 Task: View support in talent solution.
Action: Mouse moved to (781, 89)
Screenshot: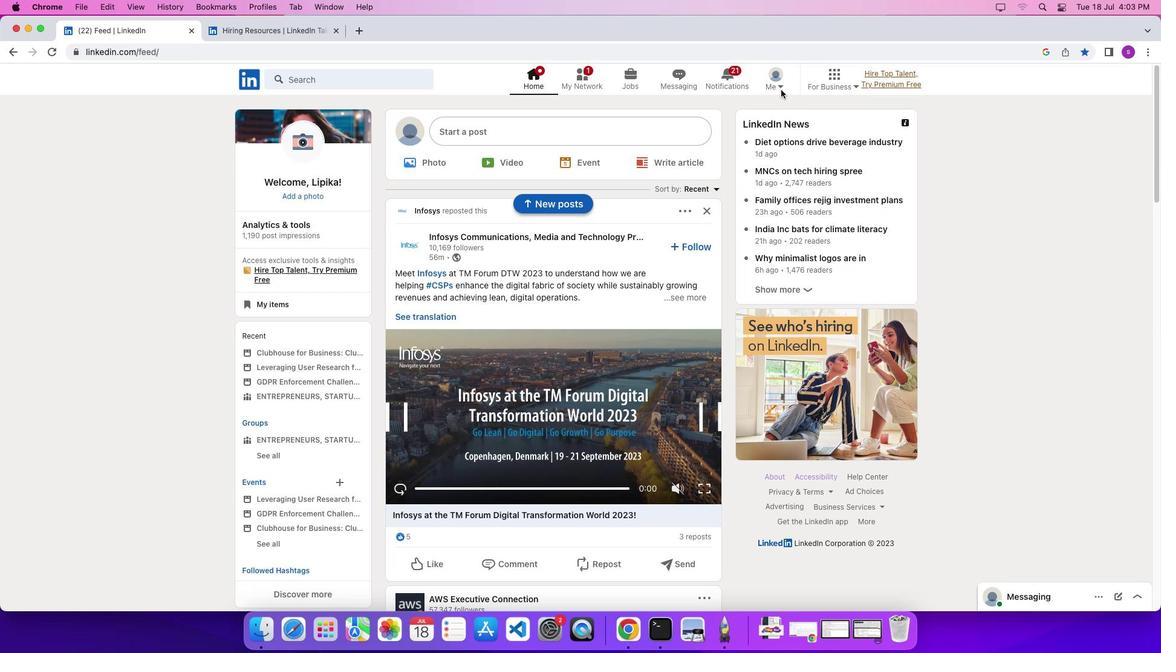
Action: Mouse pressed left at (781, 89)
Screenshot: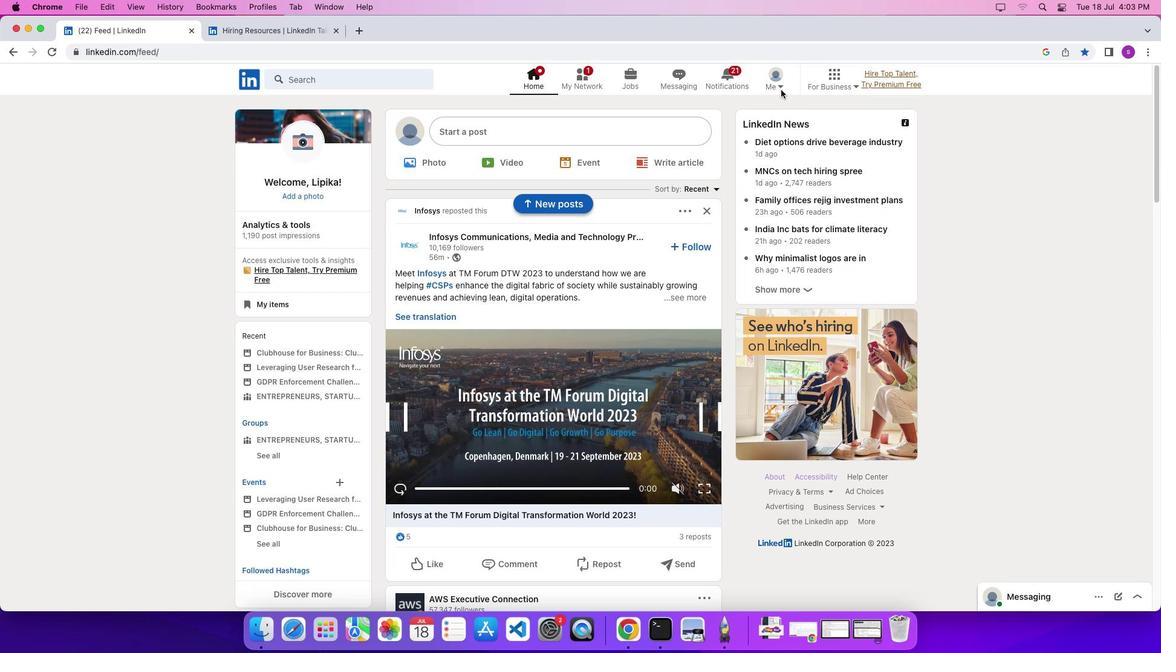 
Action: Mouse moved to (781, 85)
Screenshot: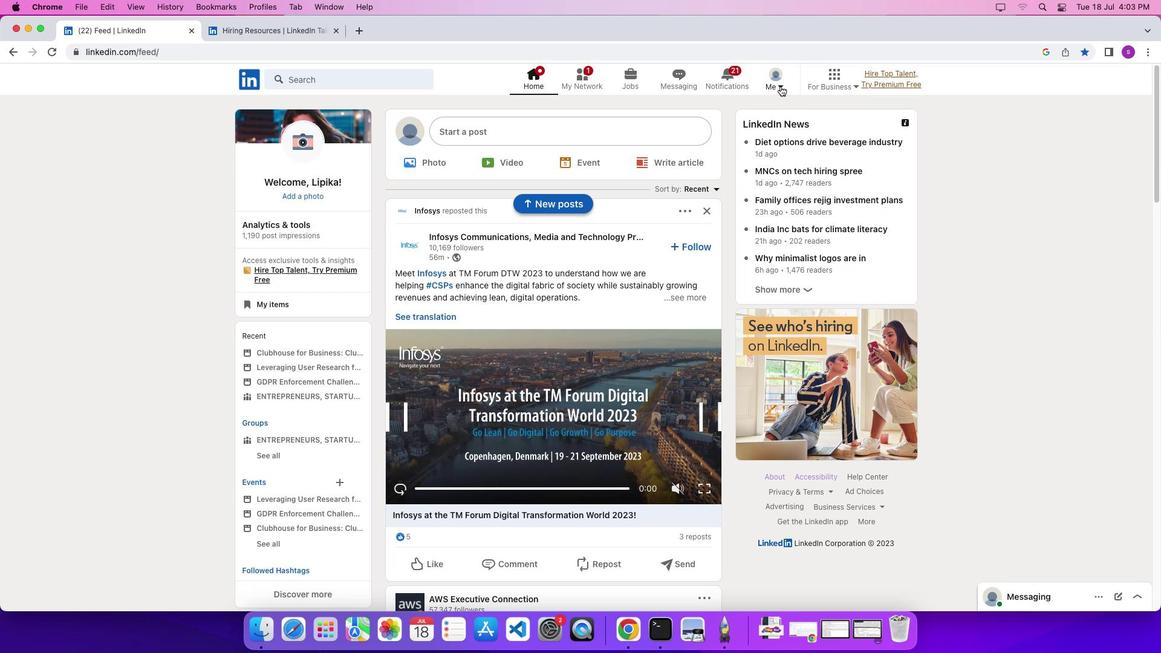 
Action: Mouse pressed left at (781, 85)
Screenshot: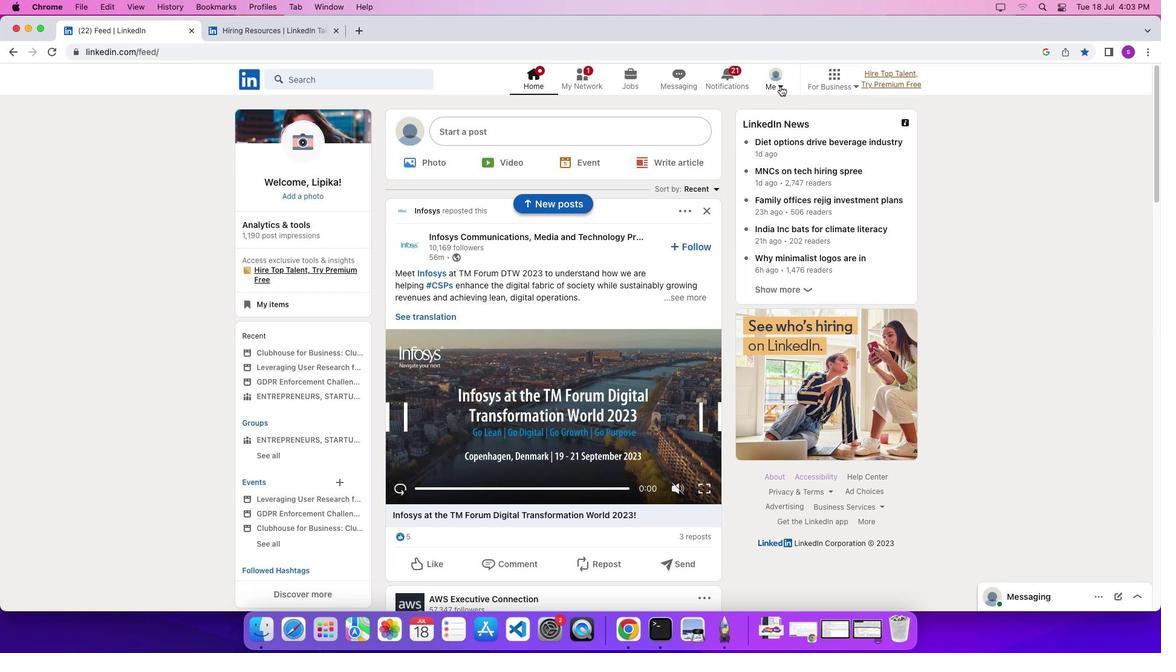 
Action: Mouse moved to (752, 154)
Screenshot: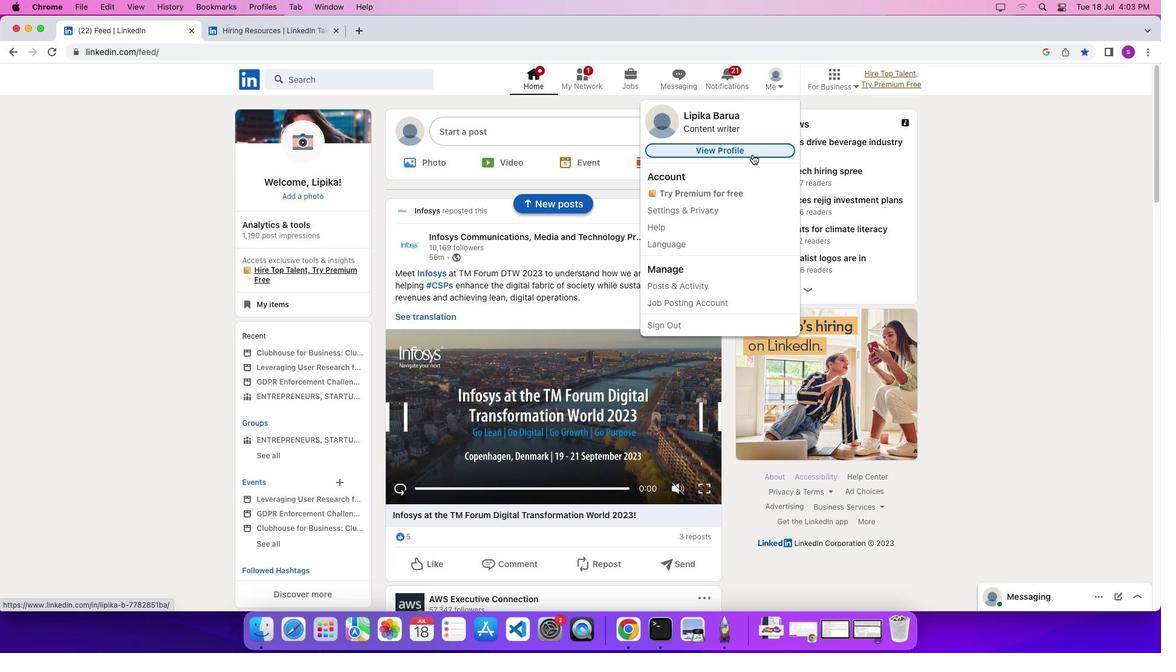 
Action: Mouse pressed left at (752, 154)
Screenshot: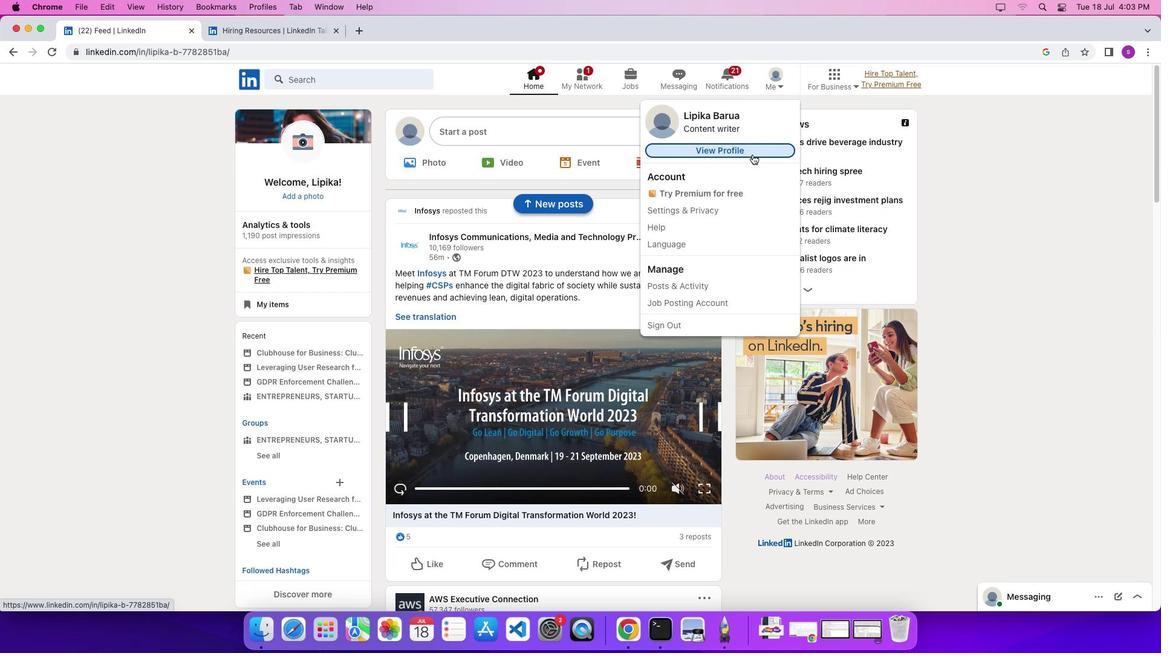 
Action: Mouse moved to (588, 349)
Screenshot: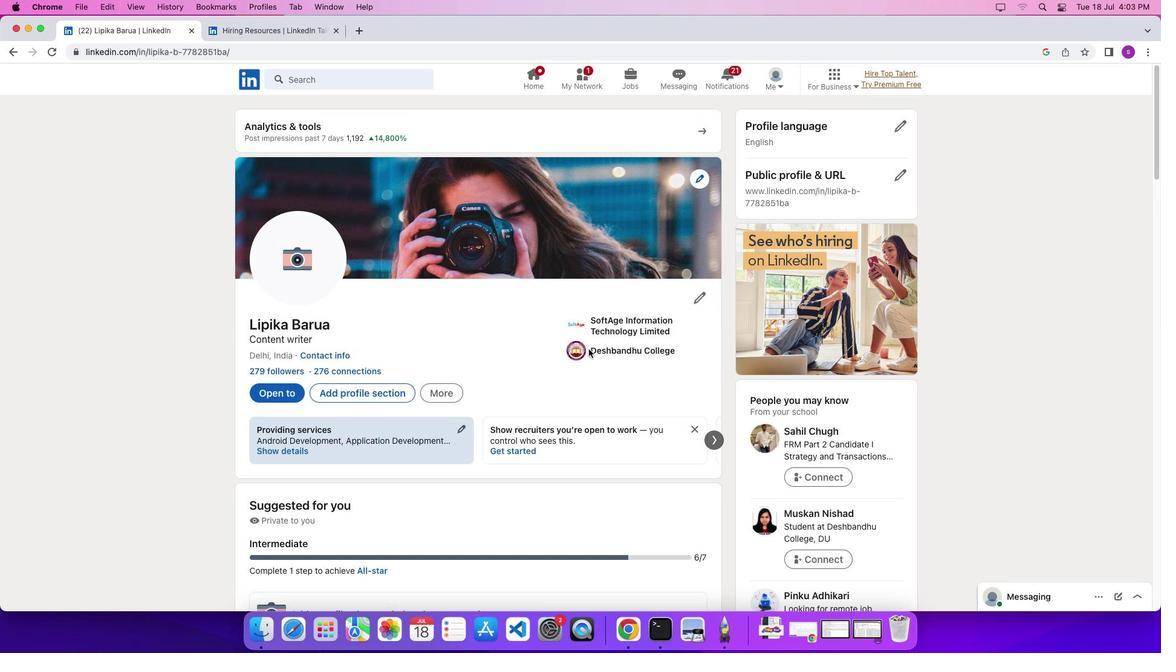 
Action: Mouse scrolled (588, 349) with delta (0, 0)
Screenshot: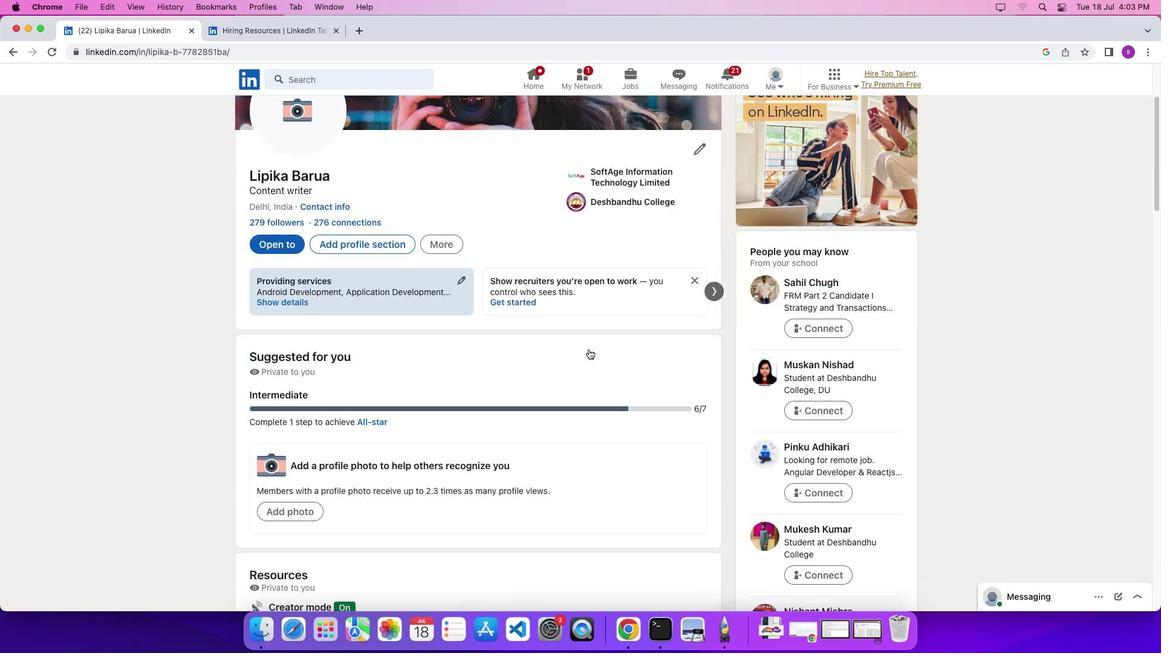
Action: Mouse scrolled (588, 349) with delta (0, 0)
Screenshot: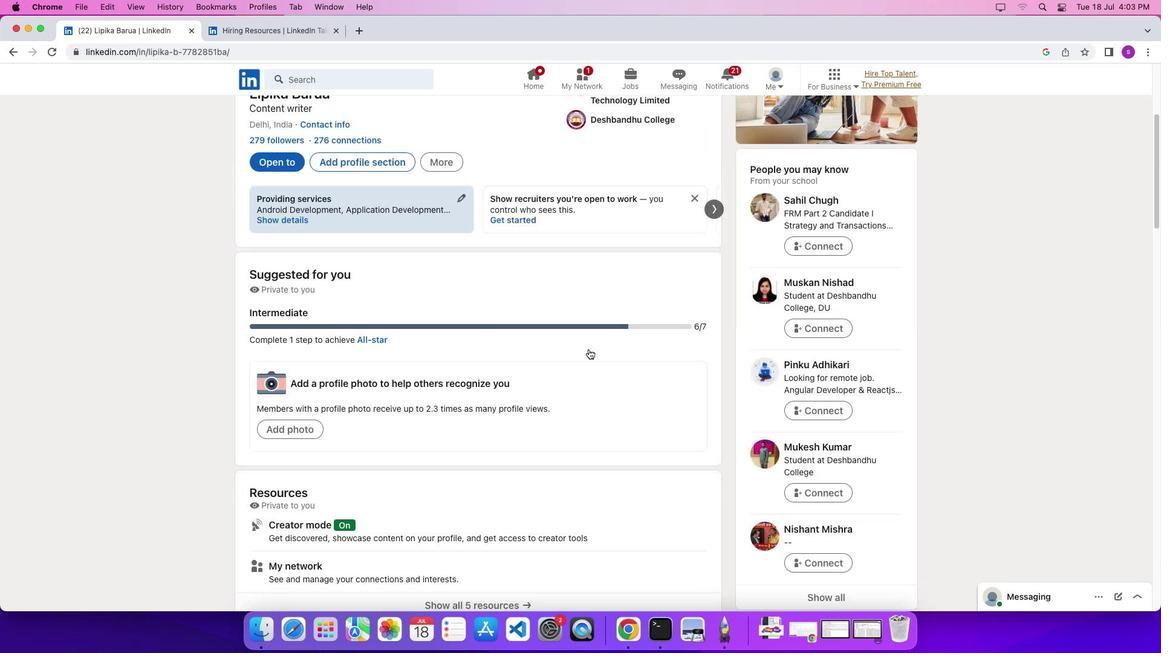 
Action: Mouse scrolled (588, 349) with delta (0, -3)
Screenshot: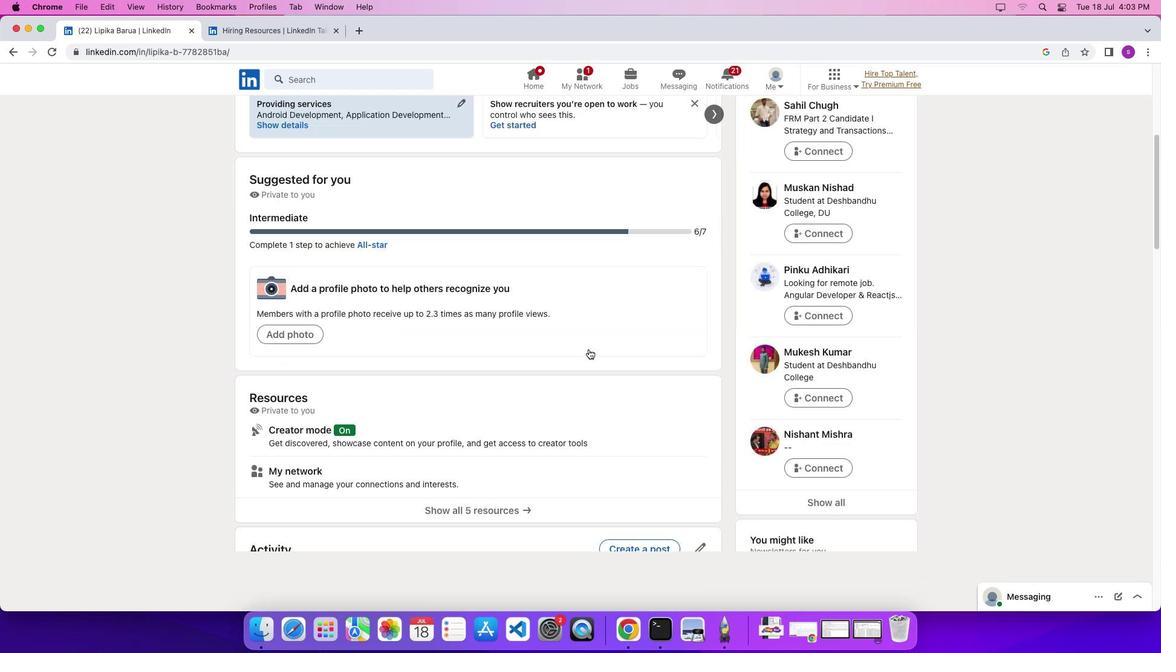 
Action: Mouse scrolled (588, 349) with delta (0, -4)
Screenshot: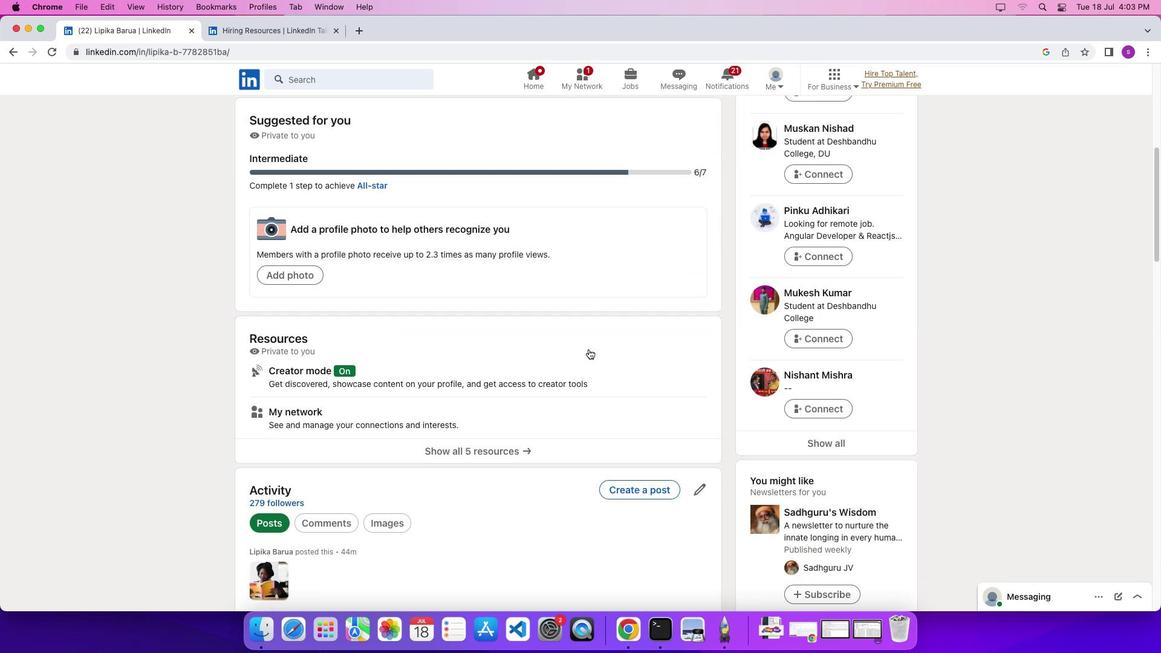 
Action: Mouse scrolled (588, 349) with delta (0, 0)
Screenshot: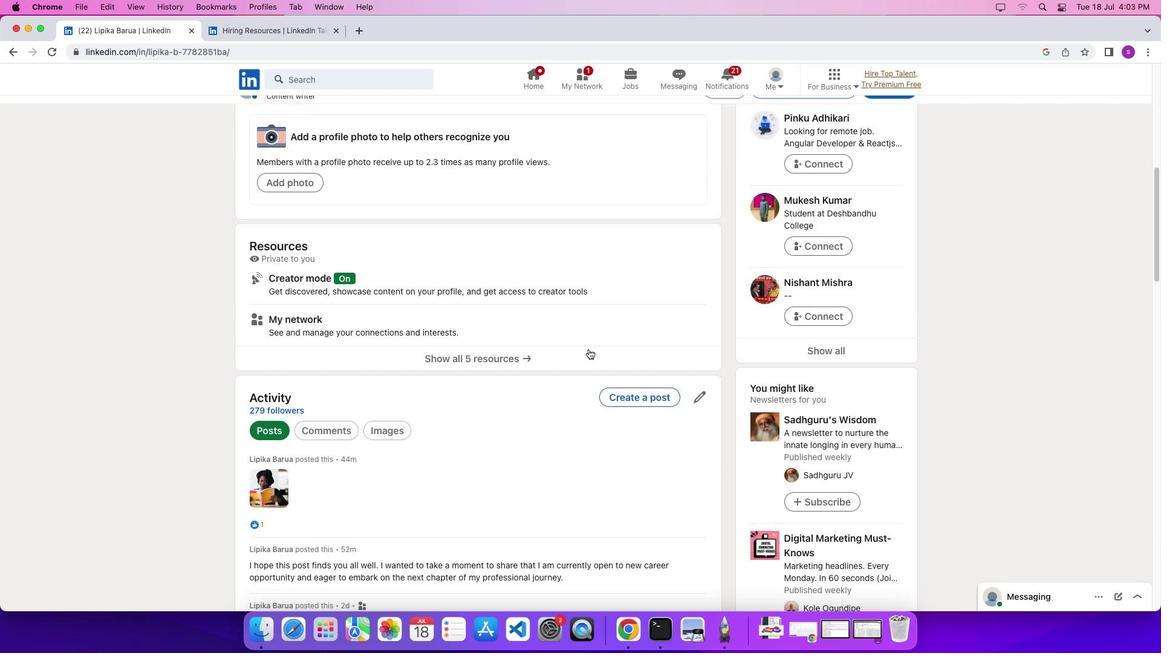 
Action: Mouse scrolled (588, 349) with delta (0, 0)
Screenshot: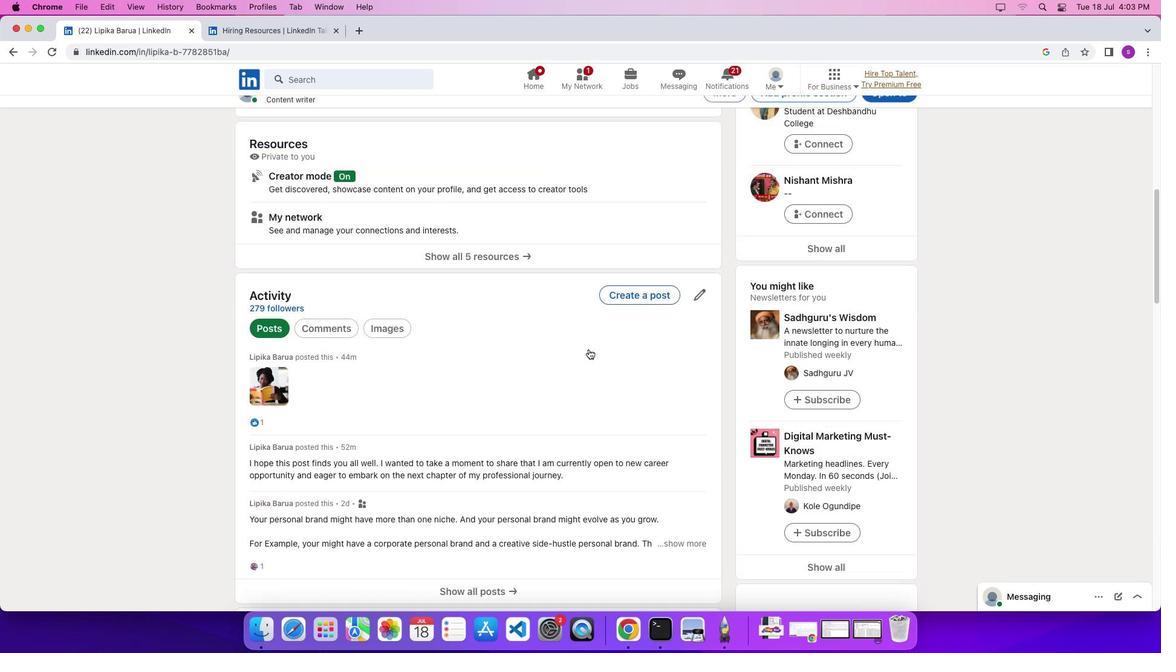 
Action: Mouse scrolled (588, 349) with delta (0, -3)
Screenshot: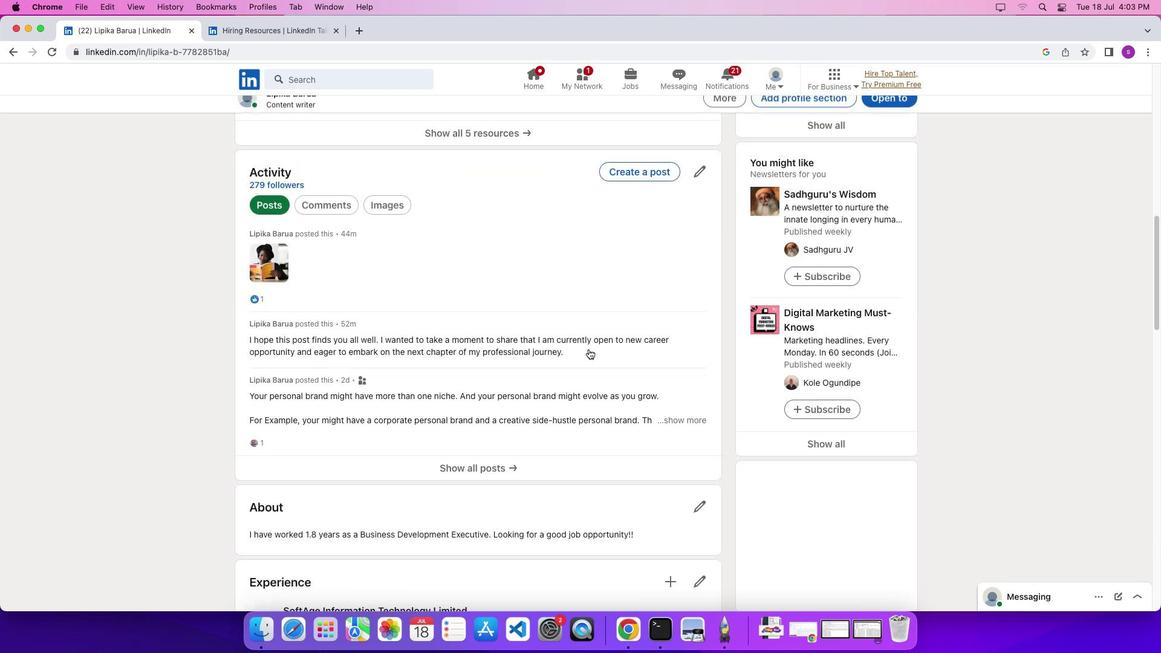 
Action: Mouse scrolled (588, 349) with delta (0, -3)
Screenshot: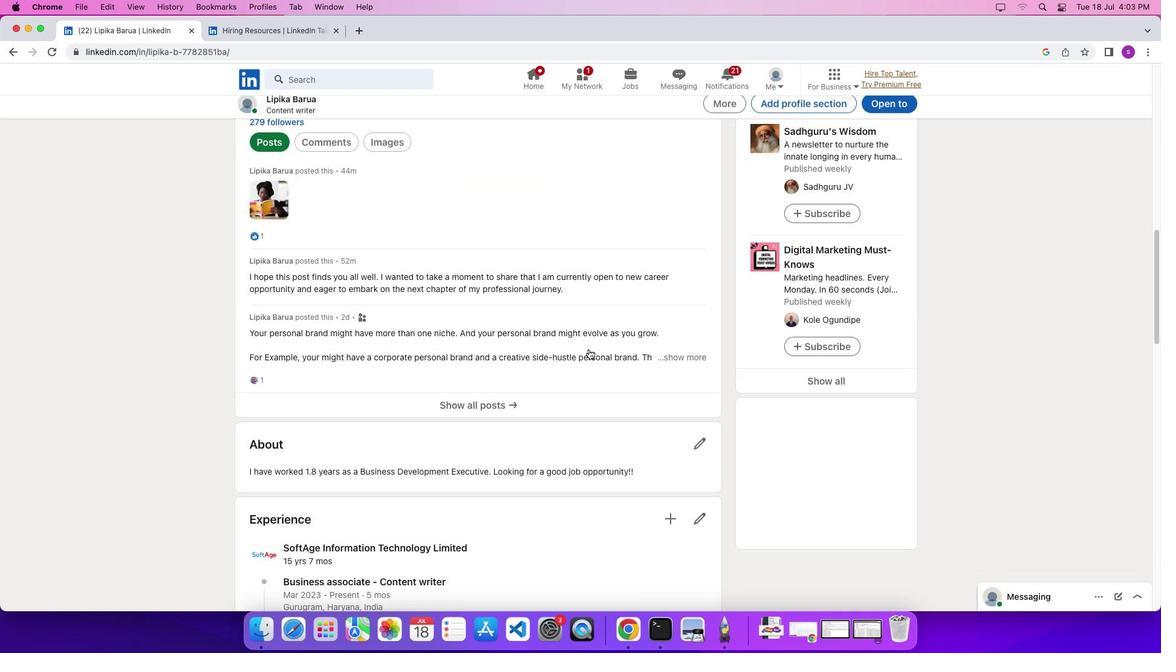 
Action: Mouse scrolled (588, 349) with delta (0, 0)
Screenshot: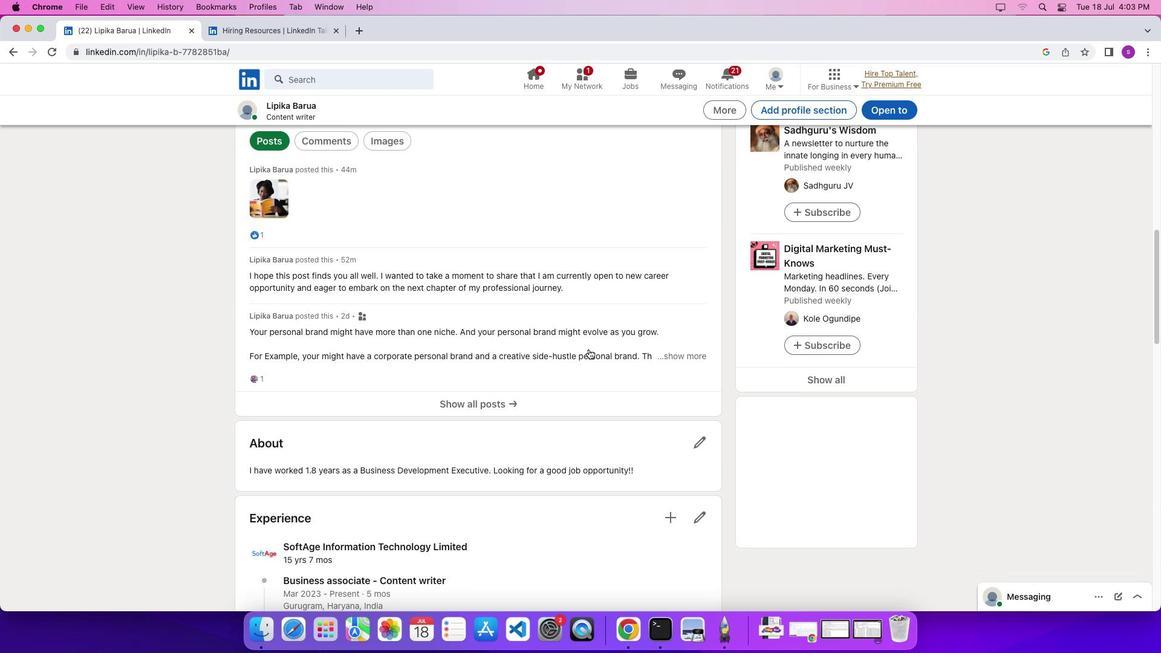 
Action: Mouse scrolled (588, 349) with delta (0, 0)
Screenshot: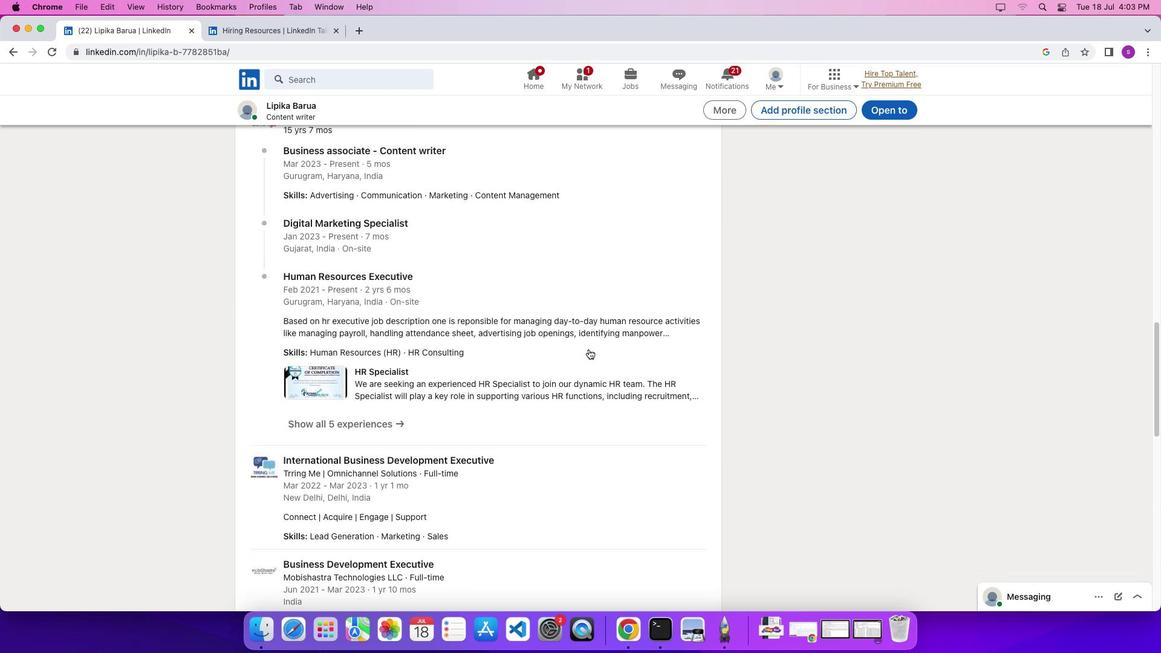 
Action: Mouse scrolled (588, 349) with delta (0, -4)
Screenshot: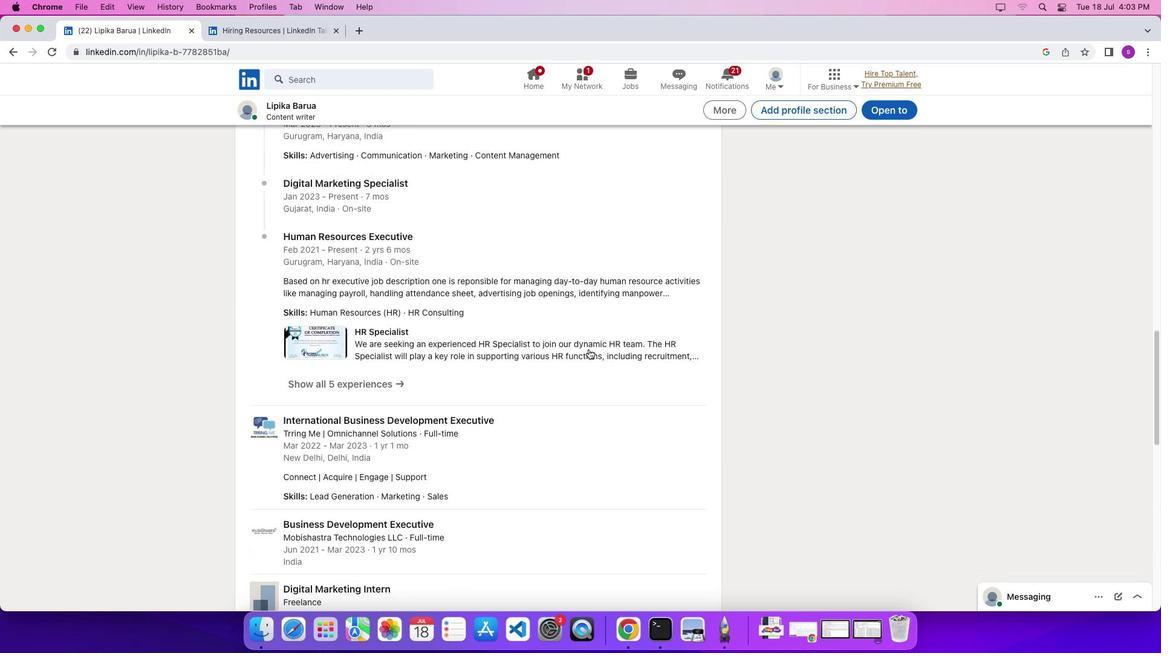 
Action: Mouse scrolled (588, 349) with delta (0, -6)
Screenshot: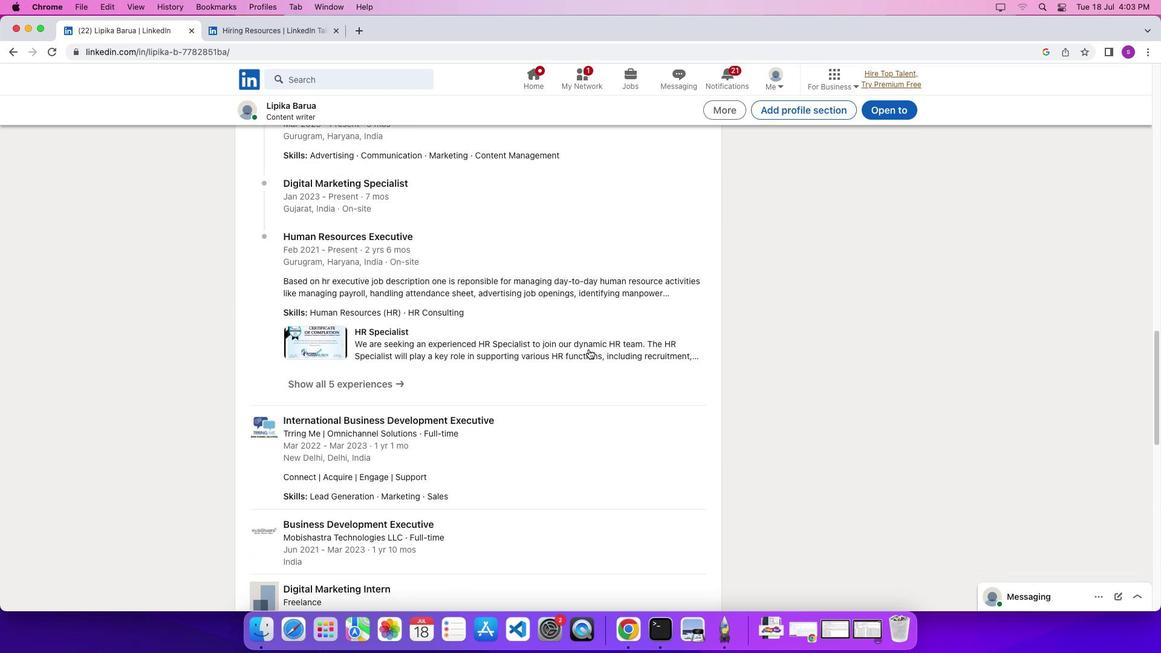 
Action: Mouse scrolled (588, 349) with delta (0, 0)
Screenshot: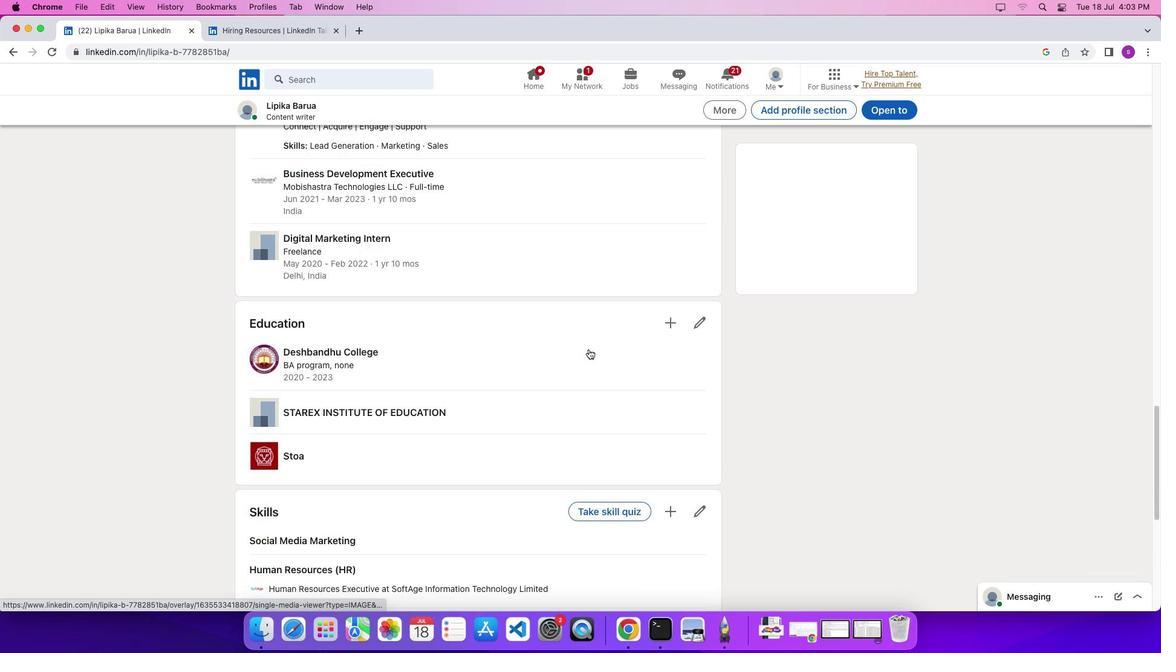 
Action: Mouse scrolled (588, 349) with delta (0, 0)
Screenshot: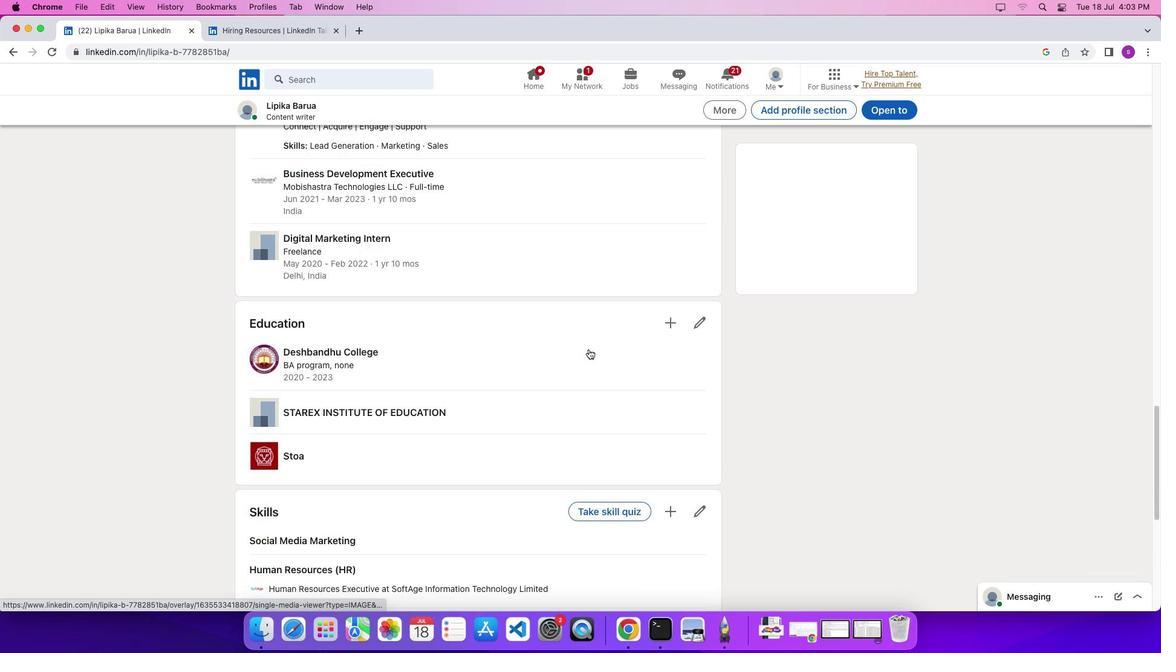 
Action: Mouse scrolled (588, 349) with delta (0, -4)
Screenshot: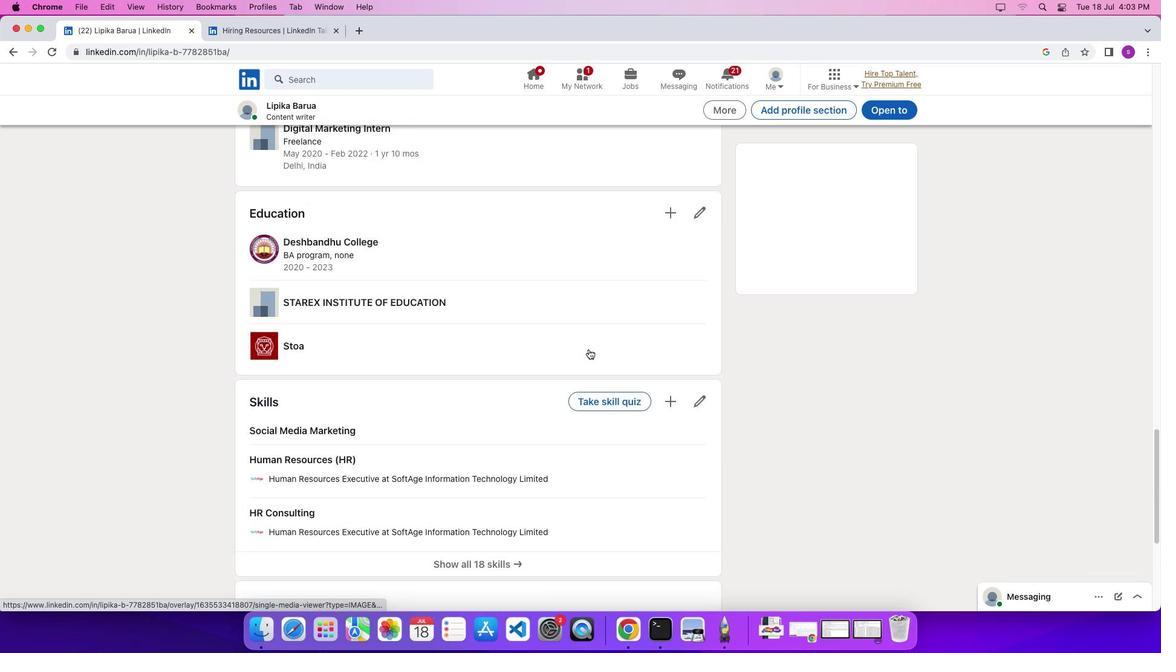 
Action: Mouse scrolled (588, 349) with delta (0, -5)
Screenshot: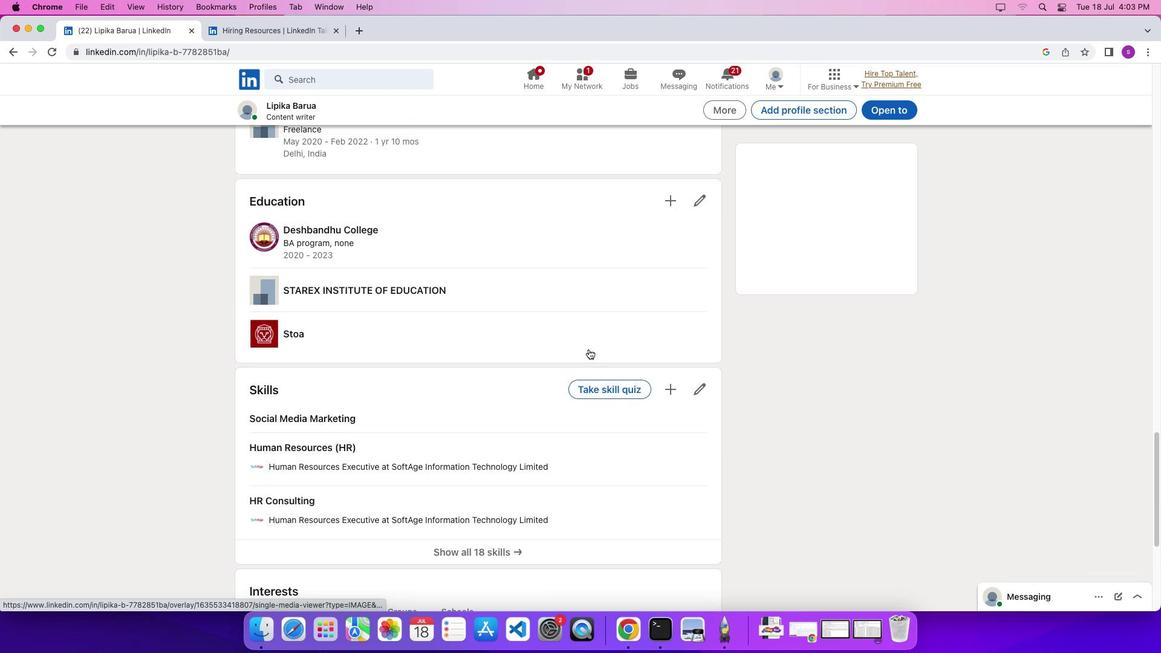 
Action: Mouse scrolled (588, 349) with delta (0, 0)
Screenshot: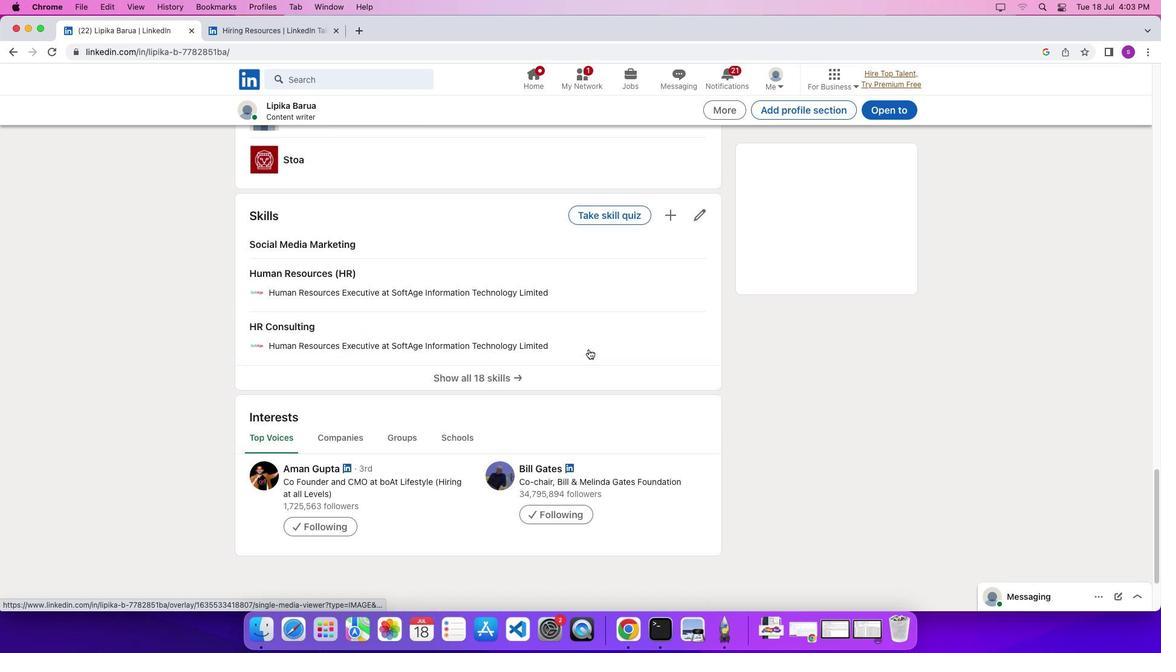 
Action: Mouse scrolled (588, 349) with delta (0, 0)
Screenshot: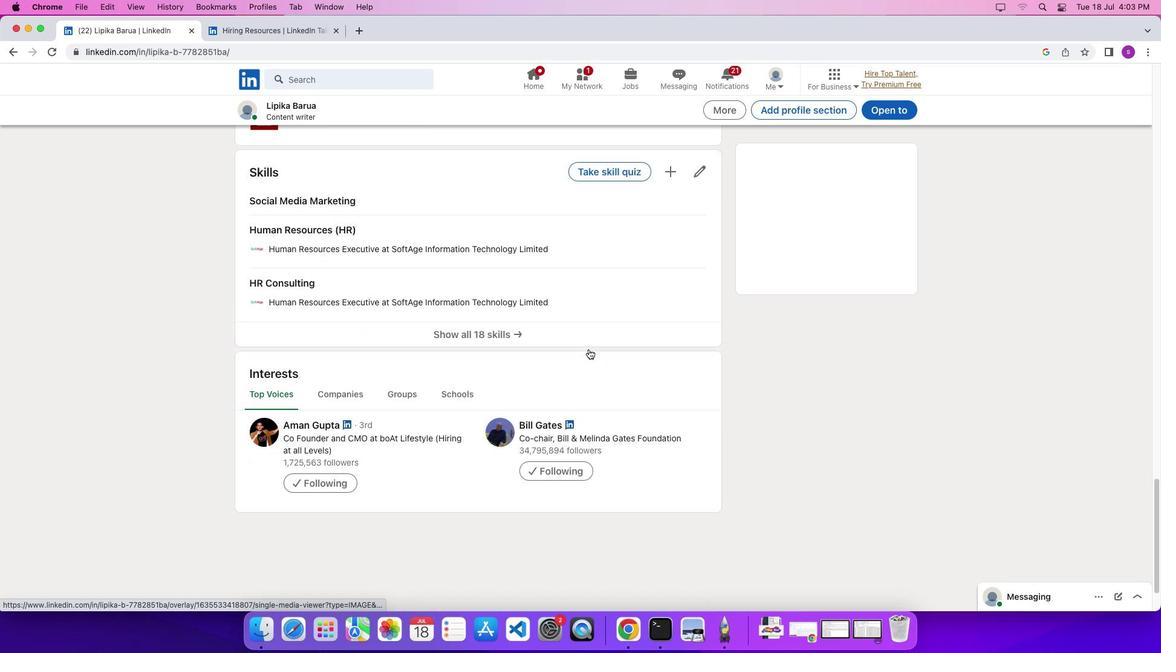 
Action: Mouse scrolled (588, 349) with delta (0, -4)
Screenshot: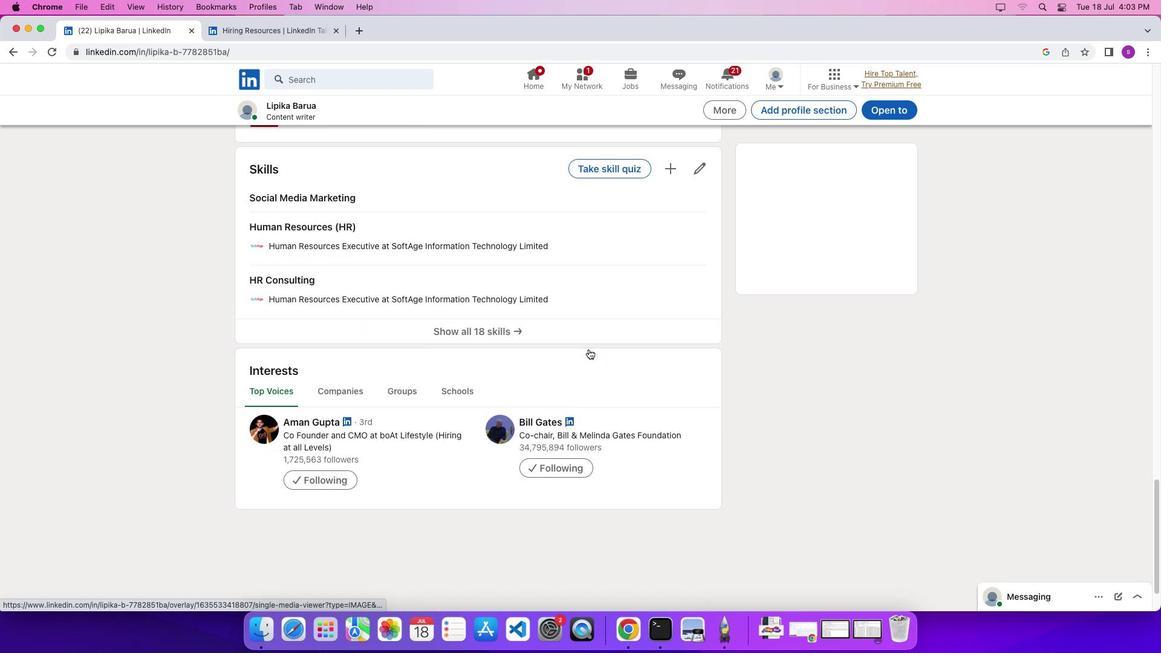 
Action: Mouse scrolled (588, 349) with delta (0, 0)
Screenshot: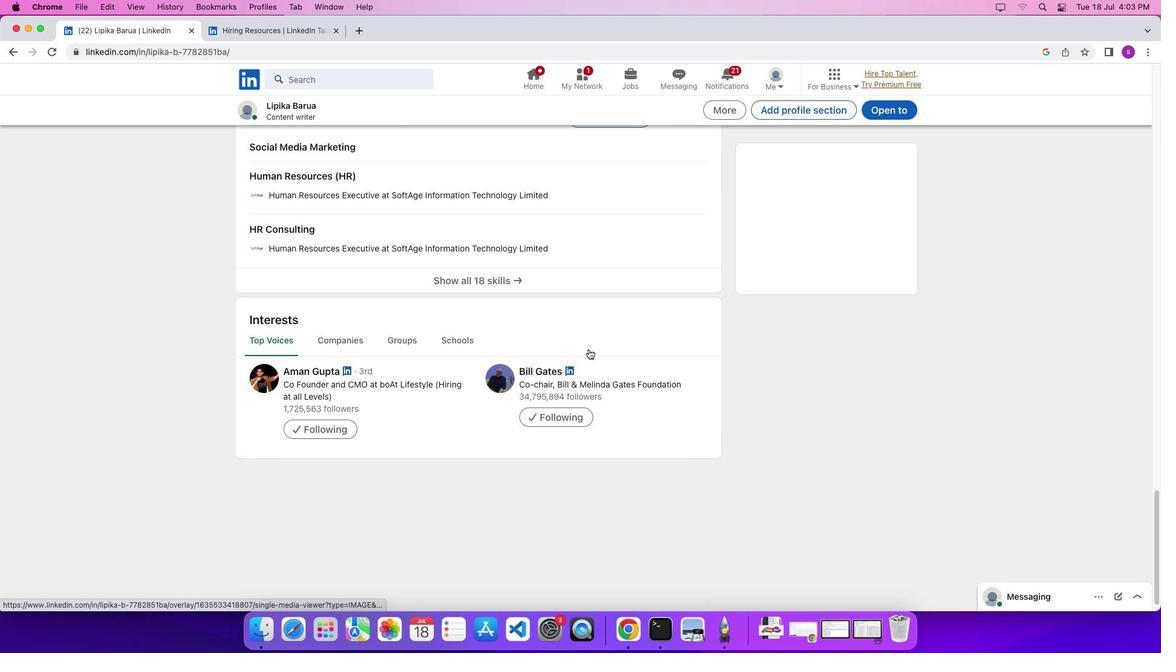 
Action: Mouse scrolled (588, 349) with delta (0, 0)
Screenshot: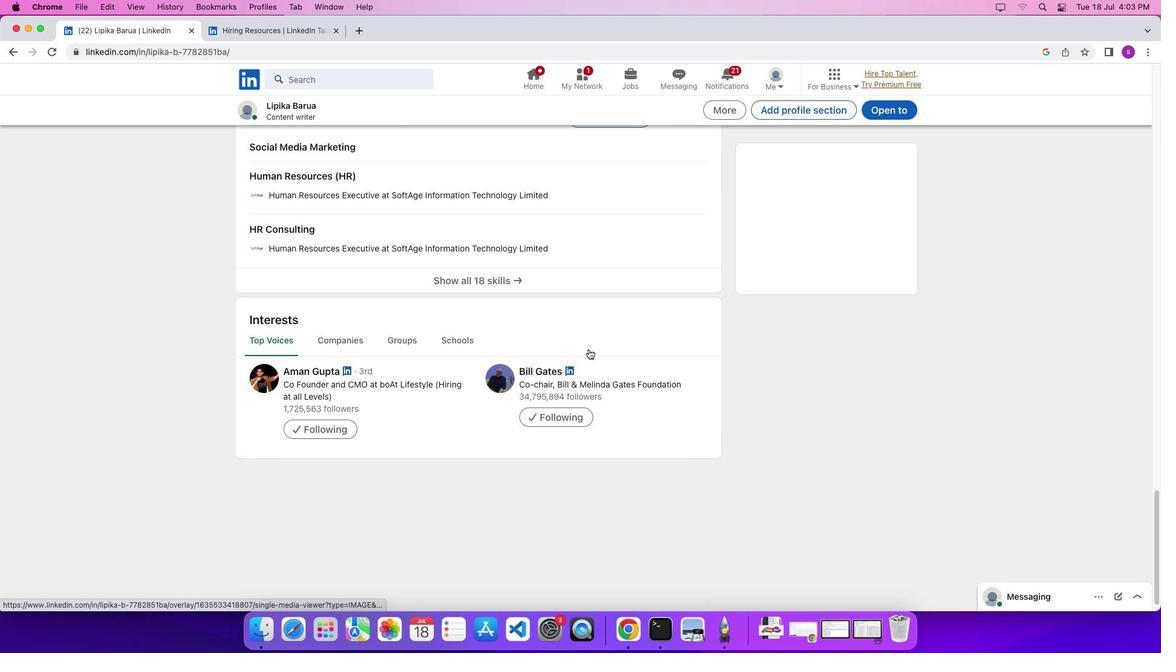 
Action: Mouse scrolled (588, 349) with delta (0, -4)
Screenshot: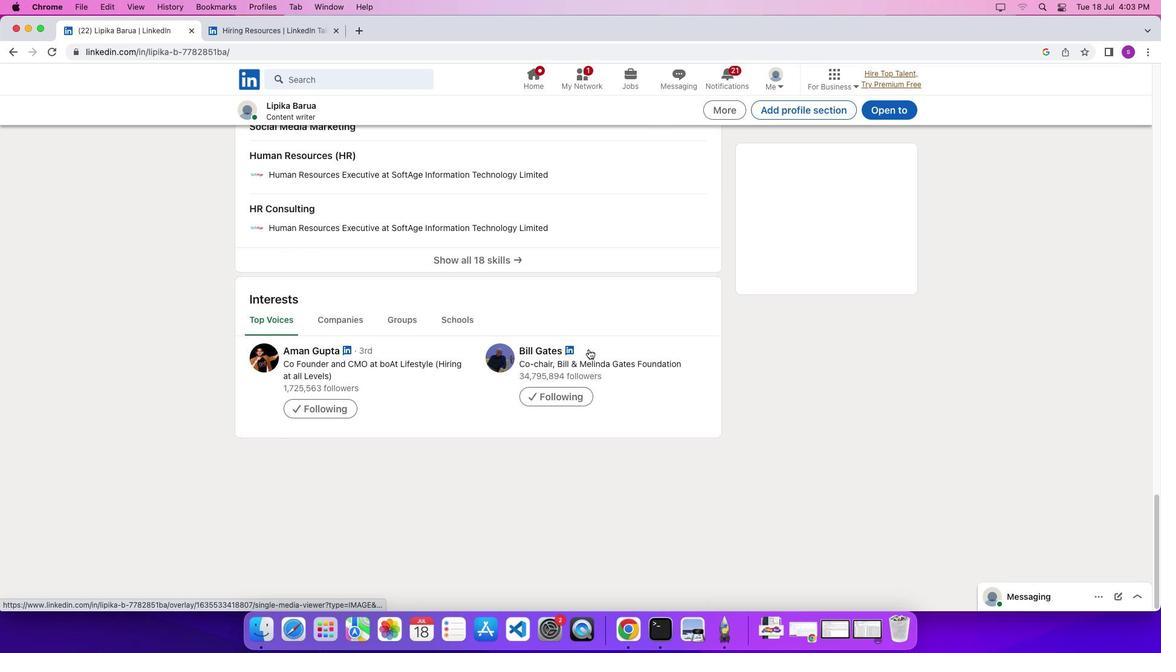 
Action: Mouse scrolled (588, 349) with delta (0, 0)
Screenshot: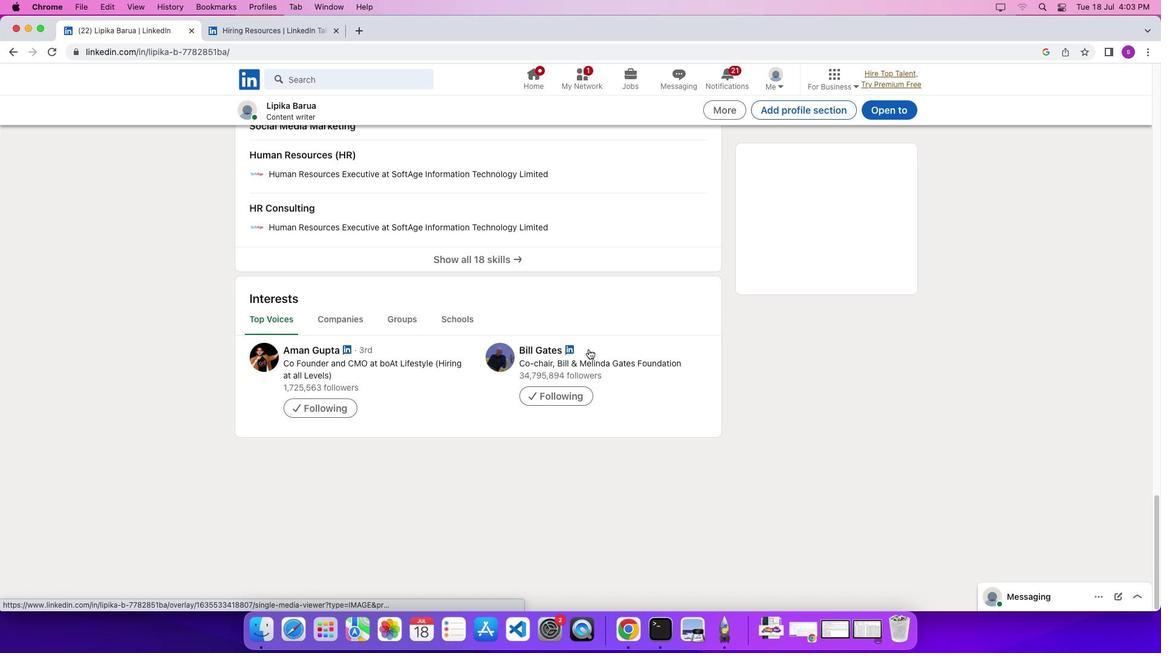
Action: Mouse scrolled (588, 349) with delta (0, 0)
Screenshot: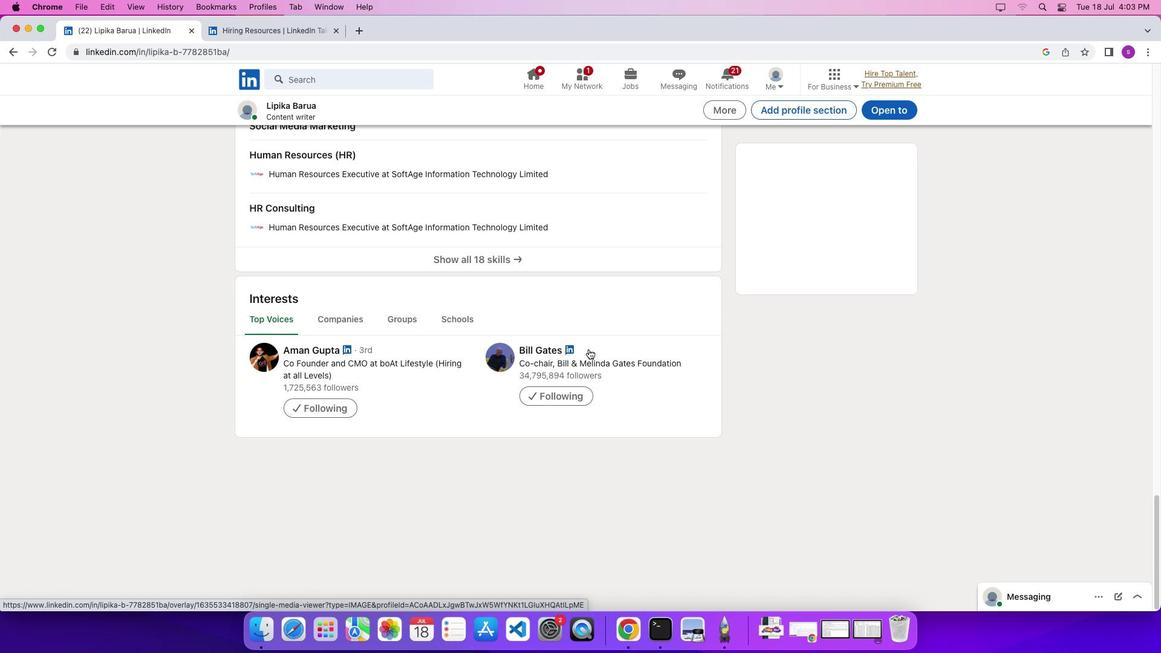 
Action: Mouse scrolled (588, 349) with delta (0, -1)
Screenshot: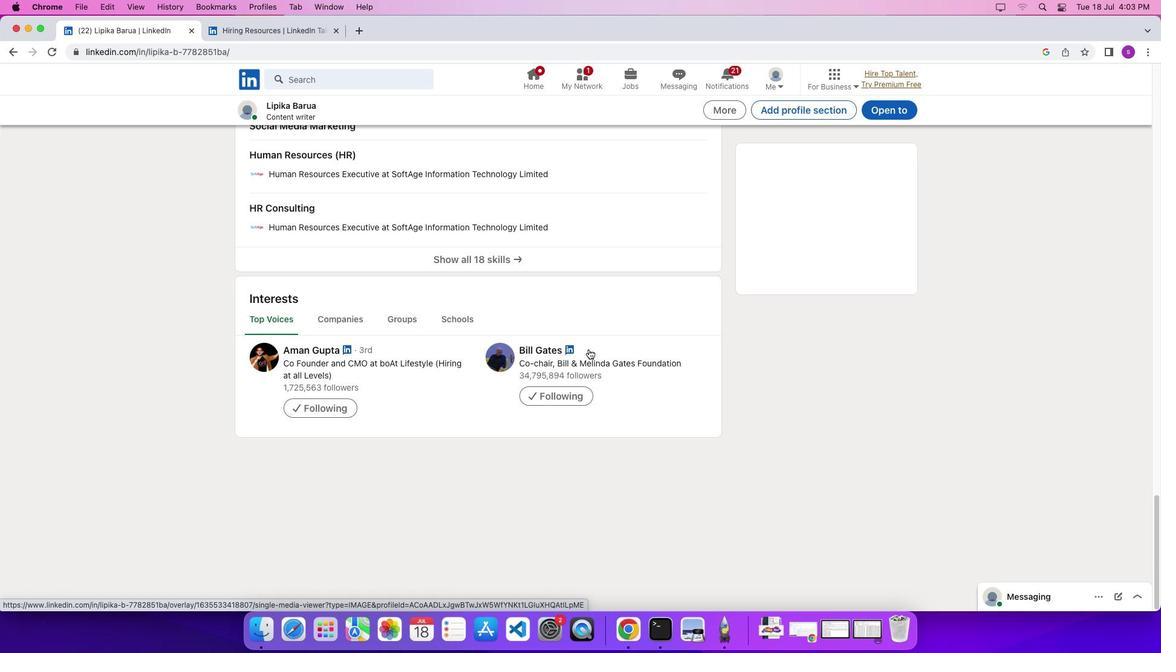 
Action: Mouse scrolled (588, 349) with delta (0, -1)
Screenshot: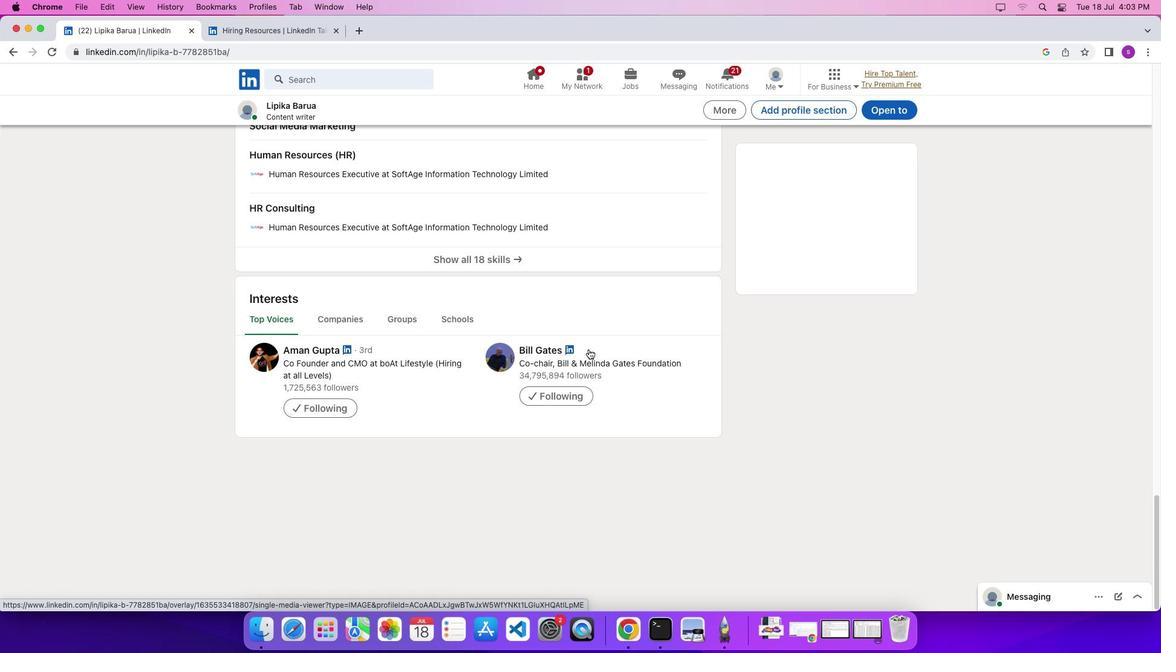 
Action: Mouse scrolled (588, 349) with delta (0, 0)
Screenshot: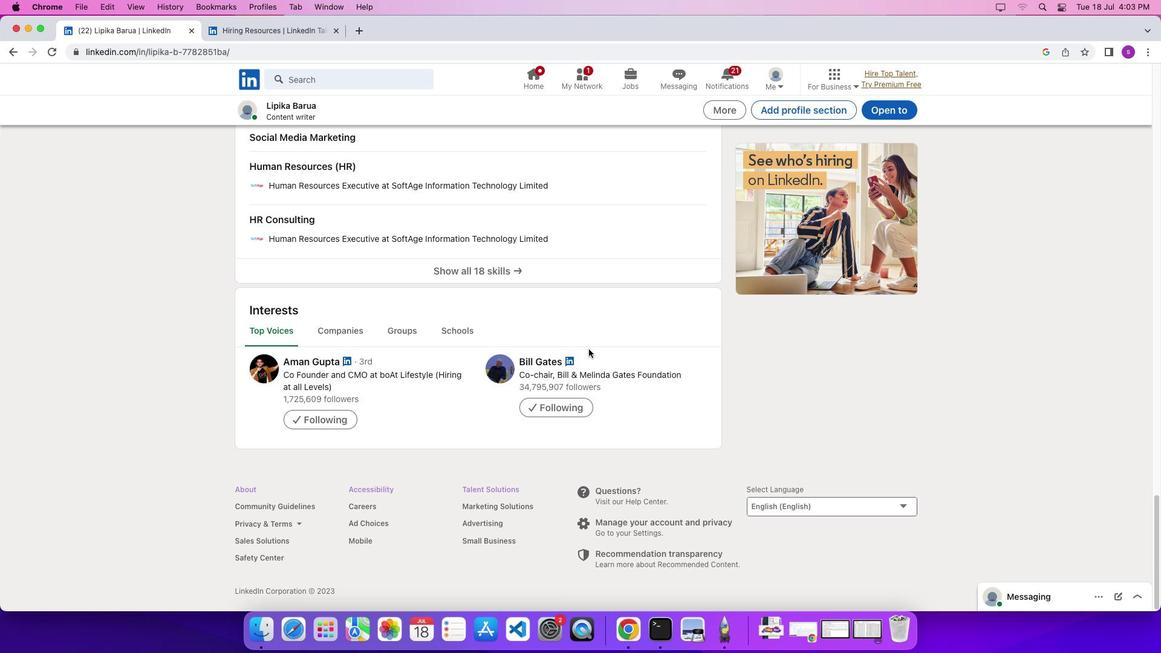 
Action: Mouse moved to (507, 487)
Screenshot: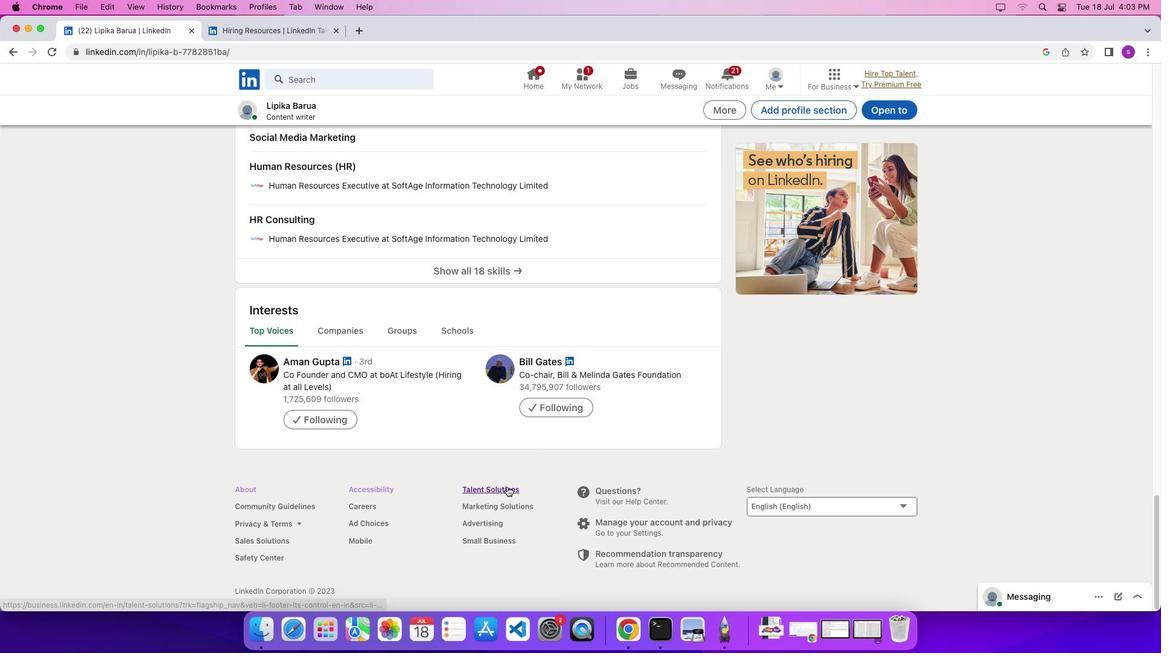
Action: Mouse pressed left at (507, 487)
Screenshot: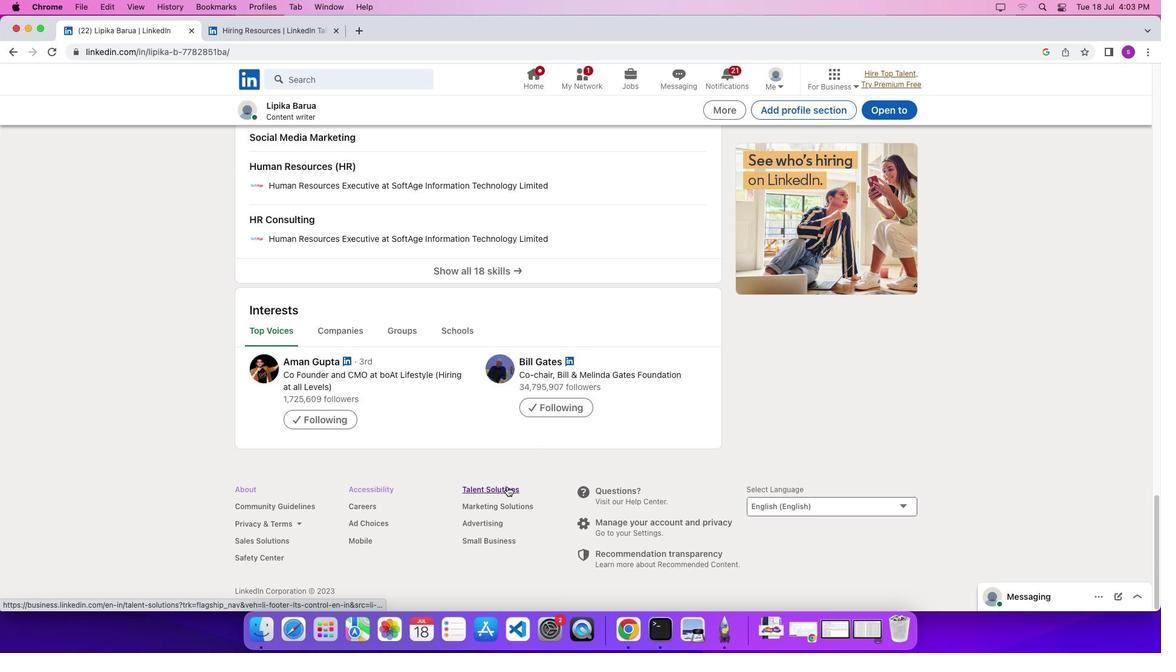 
Action: Mouse moved to (815, 107)
Screenshot: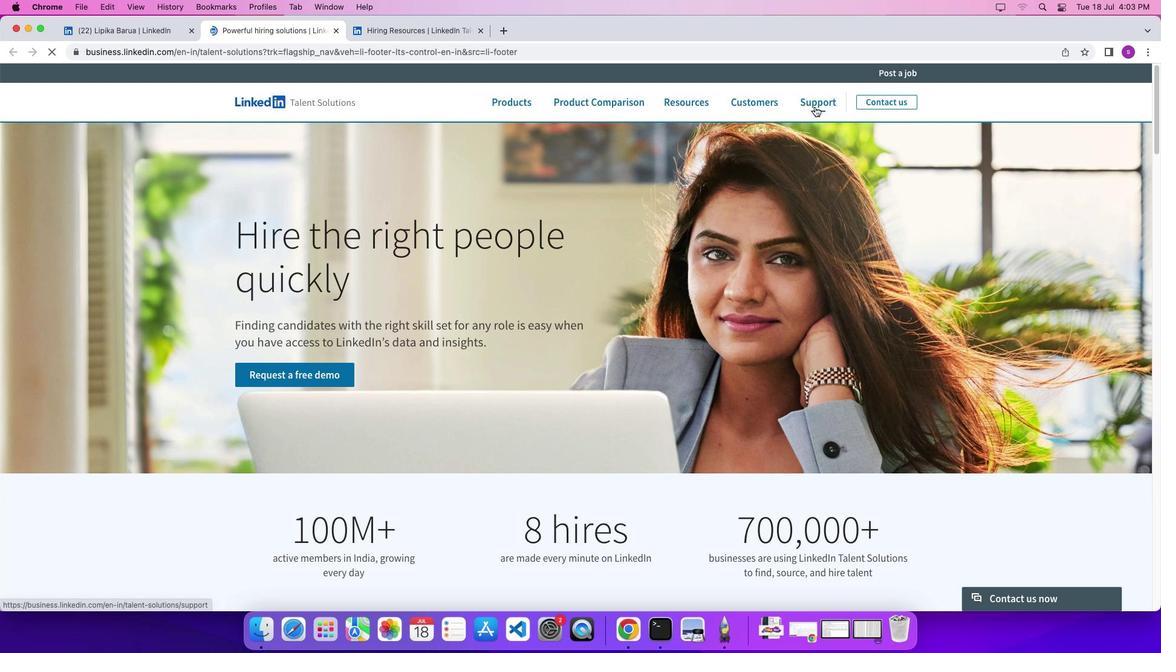 
Action: Mouse pressed left at (815, 107)
Screenshot: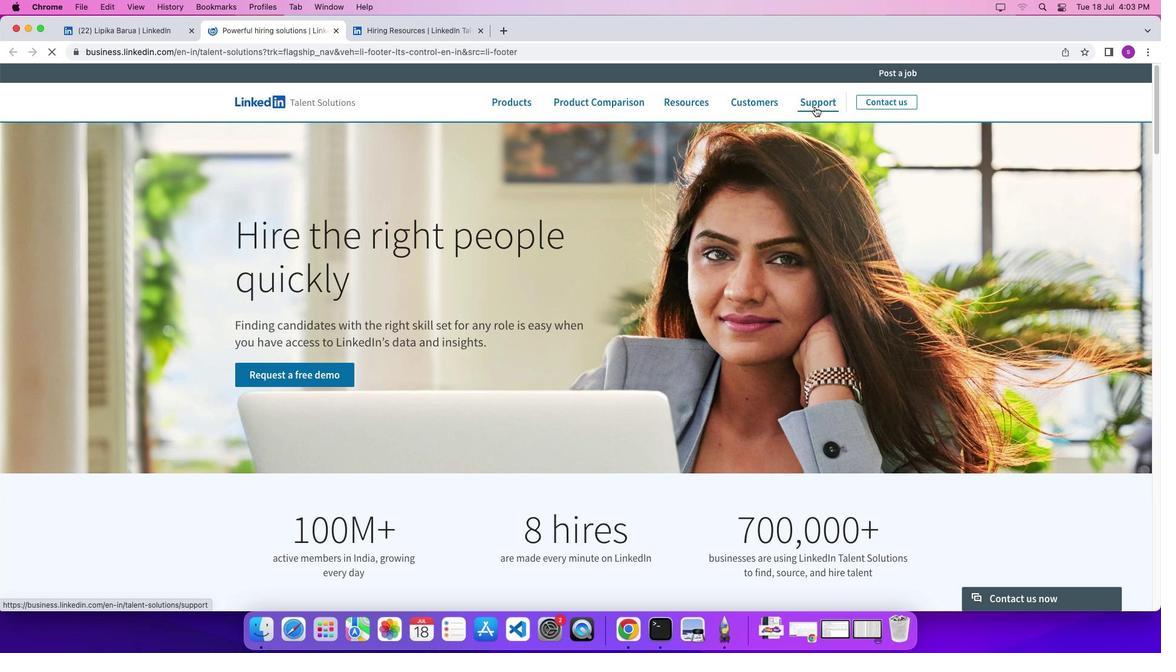 
Action: Mouse pressed left at (815, 107)
Screenshot: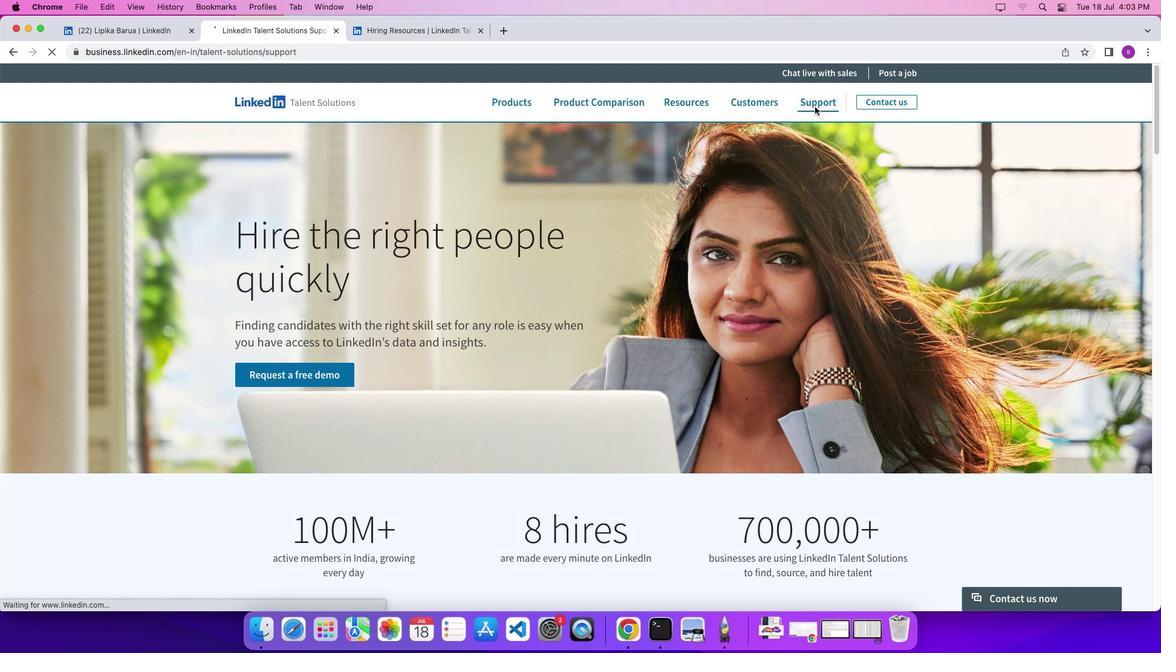 
